 Task: Check the average views per listing of tile in the last 3 years.
Action: Mouse moved to (910, 204)
Screenshot: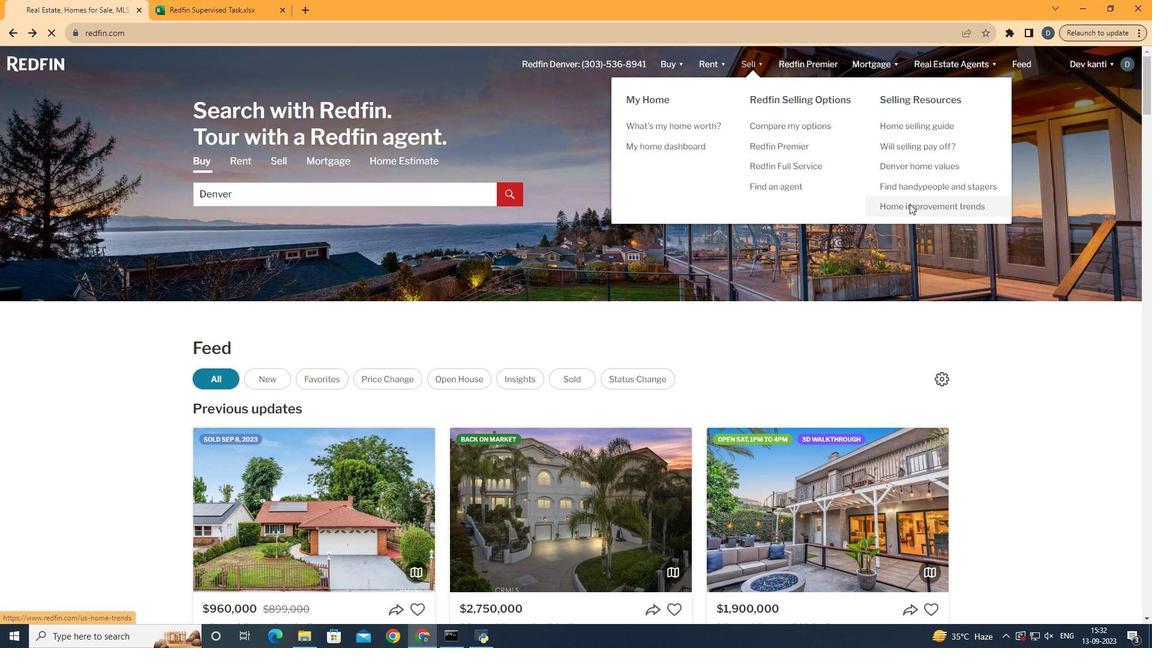 
Action: Mouse pressed left at (910, 204)
Screenshot: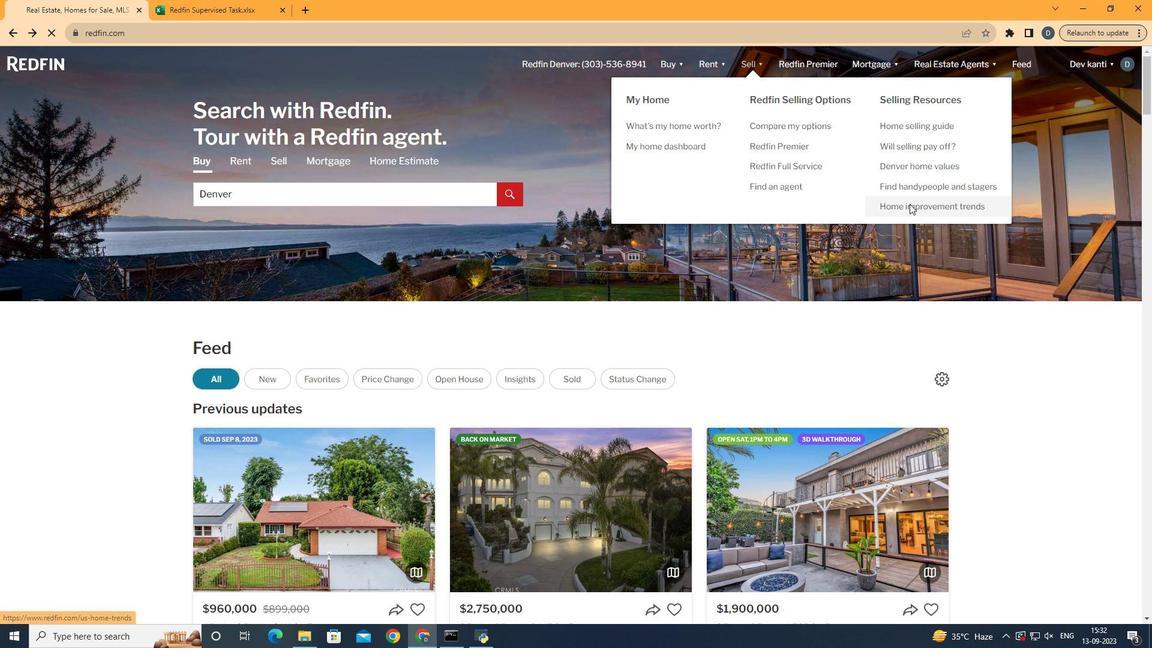
Action: Mouse moved to (283, 230)
Screenshot: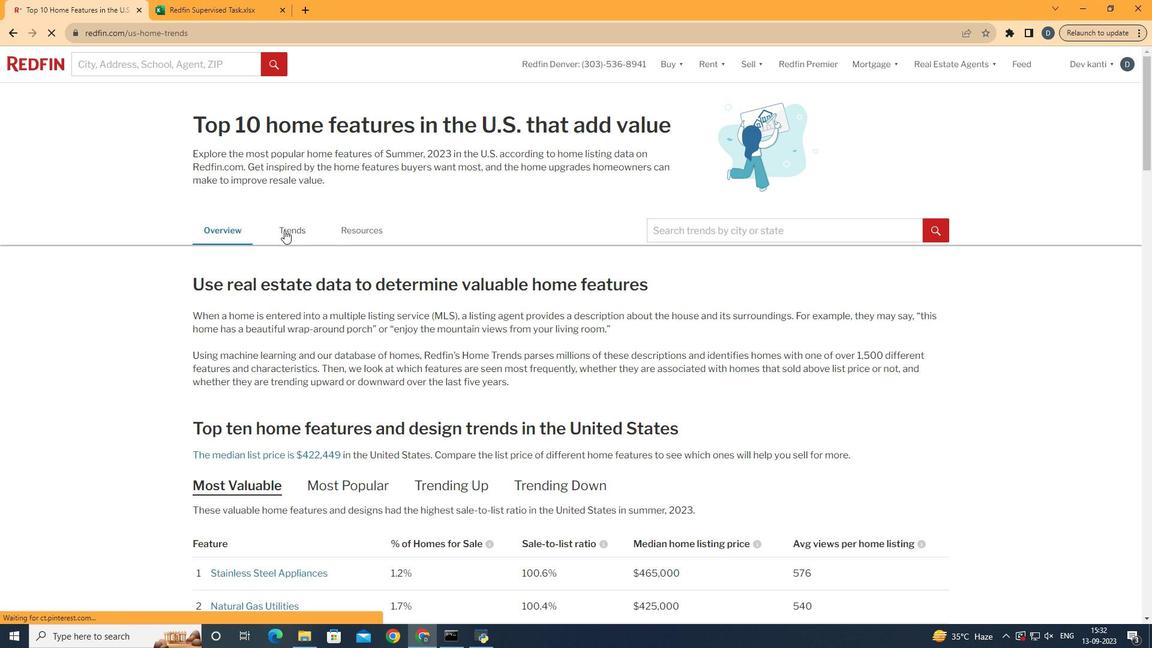 
Action: Mouse pressed left at (283, 230)
Screenshot: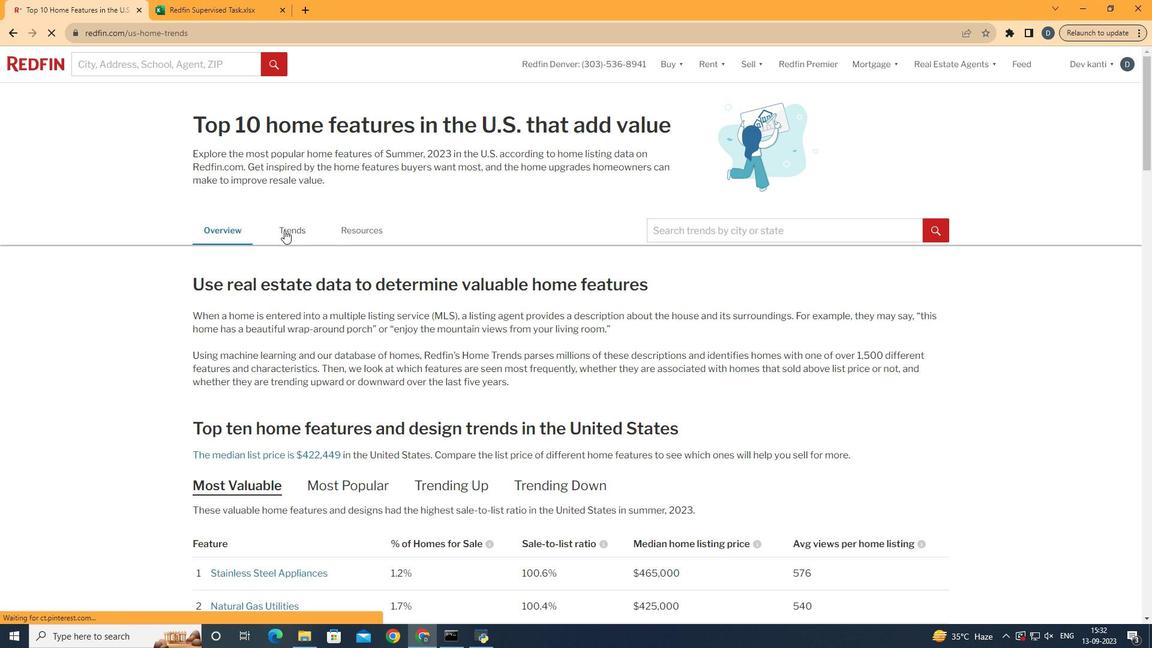
Action: Mouse moved to (657, 237)
Screenshot: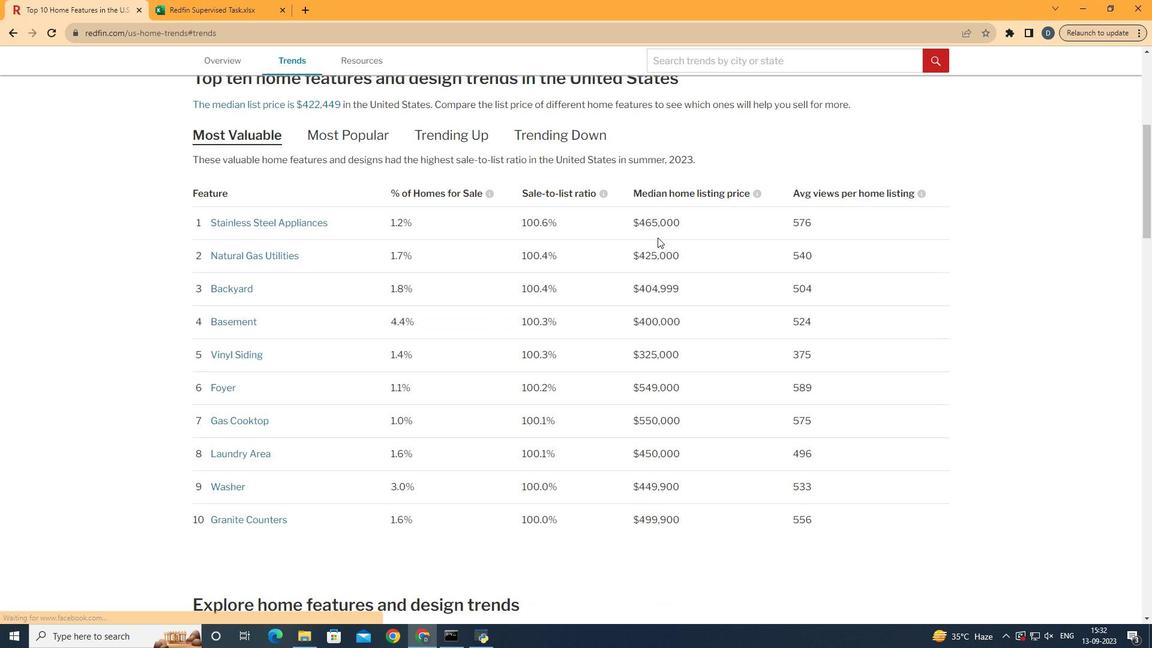 
Action: Mouse scrolled (657, 237) with delta (0, 0)
Screenshot: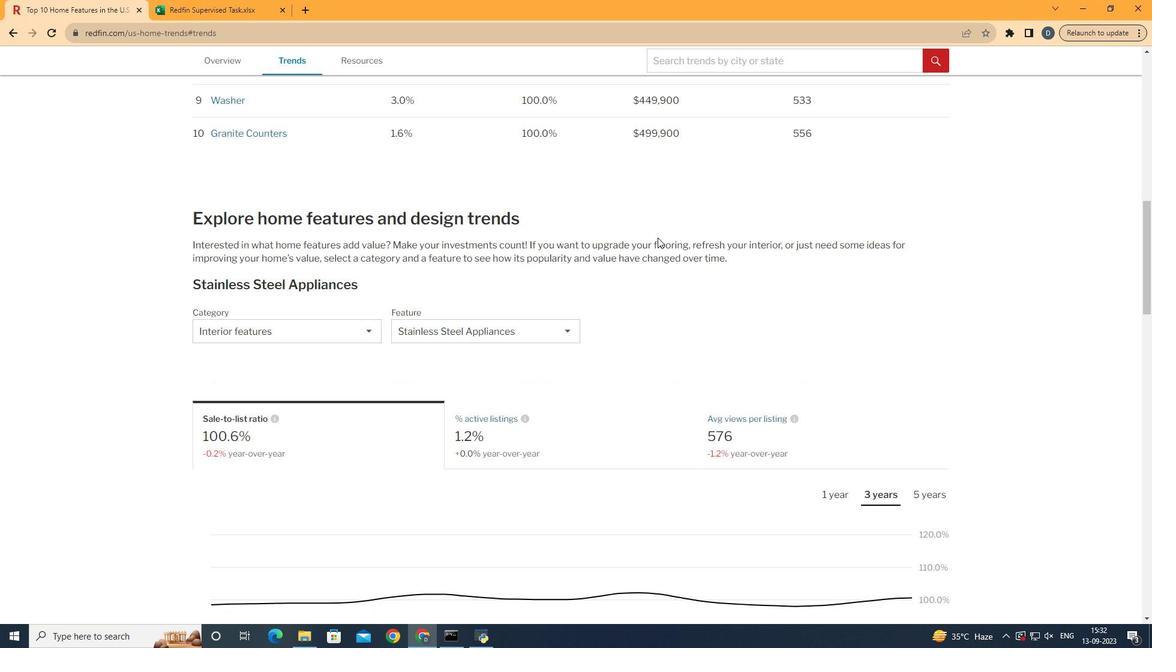 
Action: Mouse scrolled (657, 237) with delta (0, 0)
Screenshot: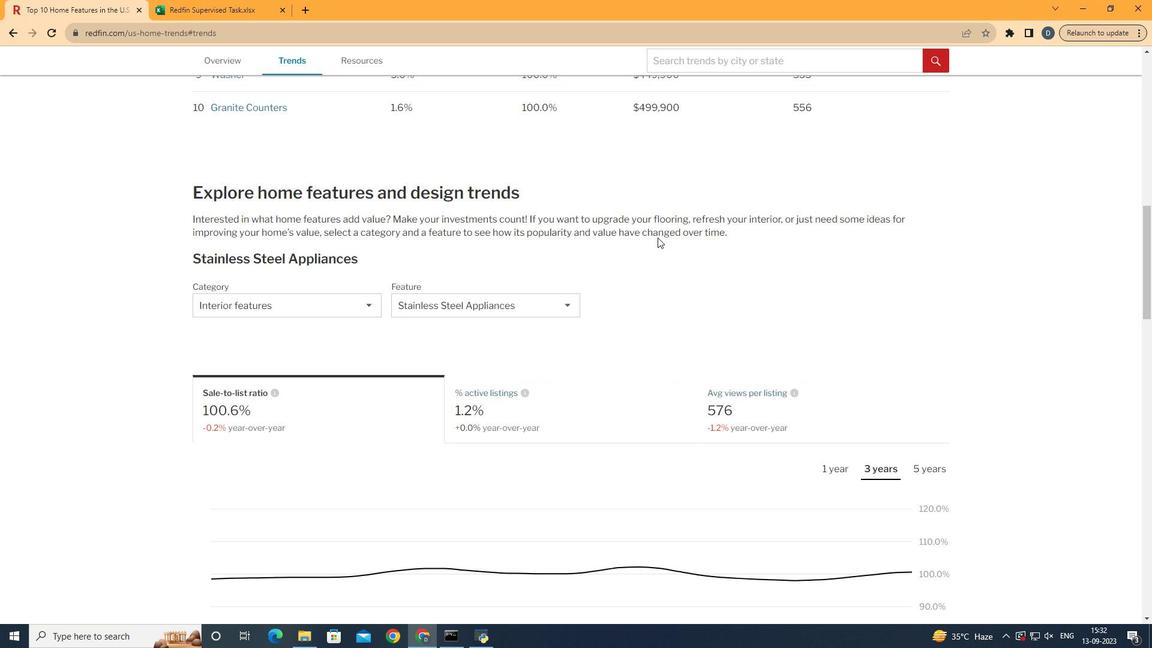 
Action: Mouse scrolled (657, 237) with delta (0, 0)
Screenshot: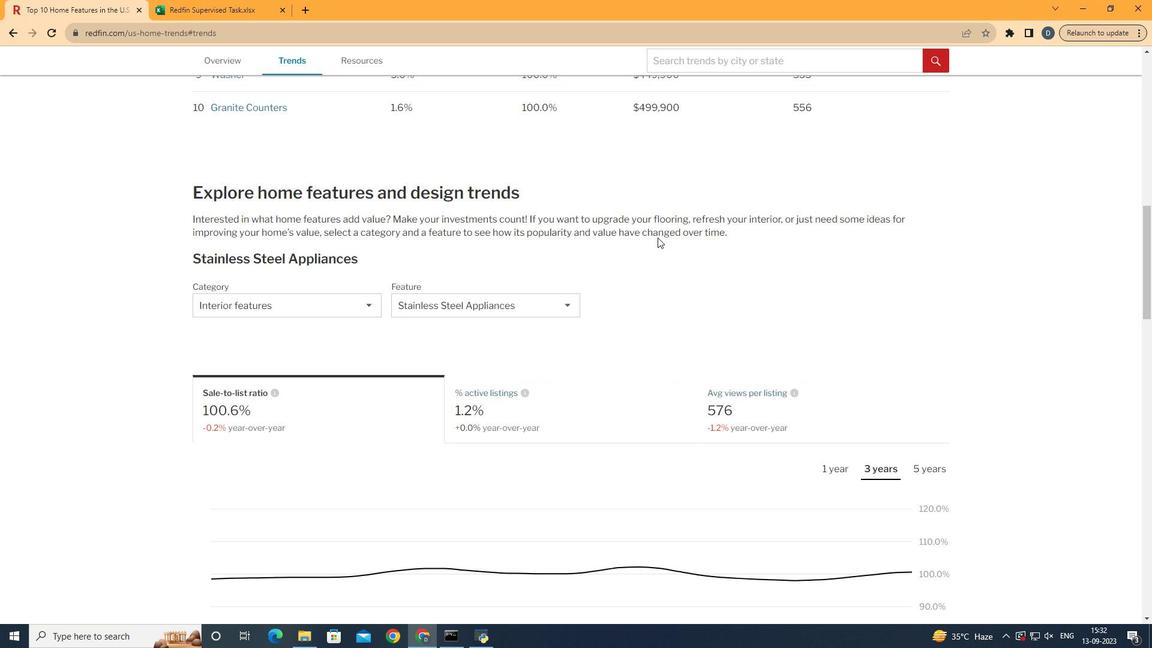 
Action: Mouse scrolled (657, 237) with delta (0, 0)
Screenshot: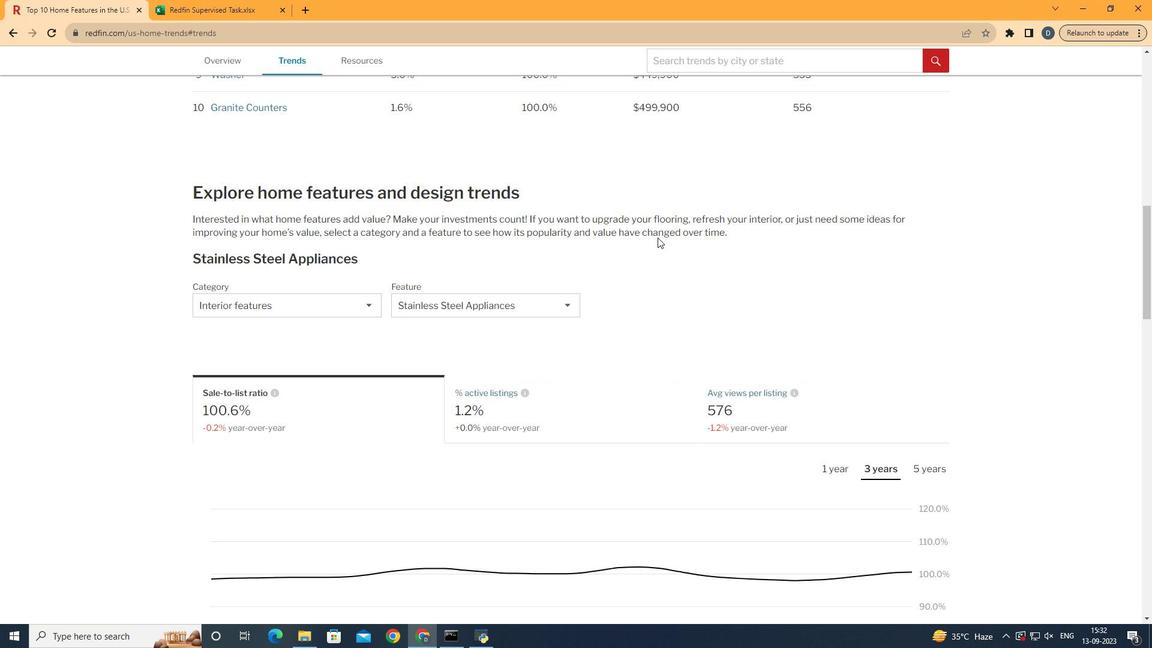 
Action: Mouse scrolled (657, 237) with delta (0, 0)
Screenshot: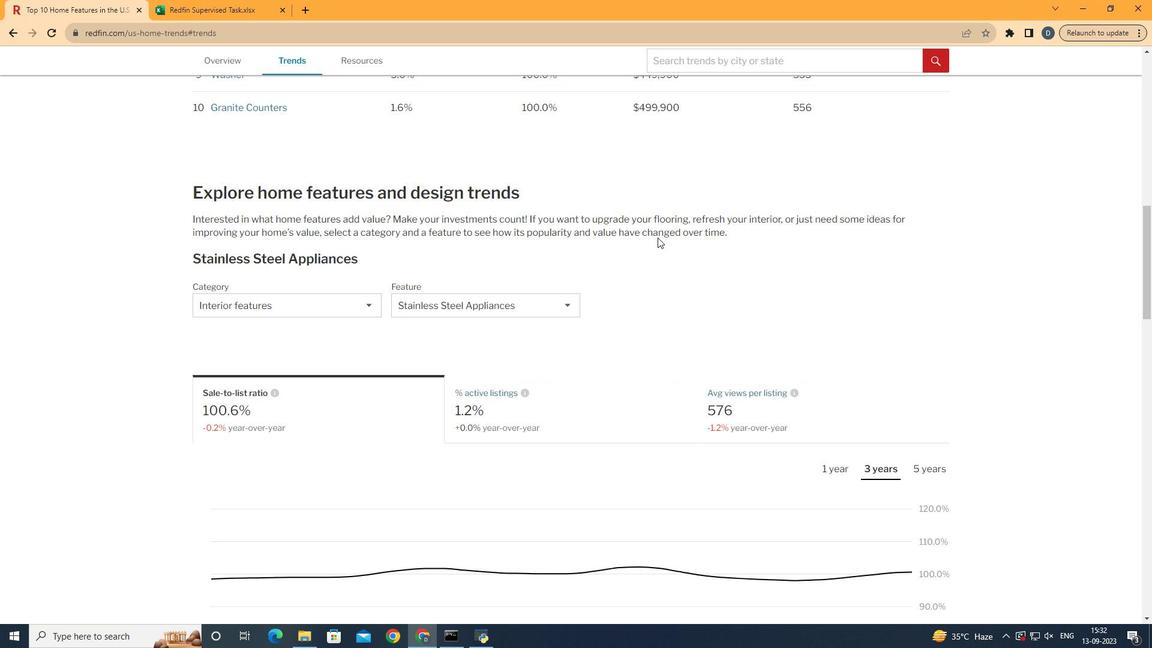 
Action: Mouse scrolled (657, 237) with delta (0, 0)
Screenshot: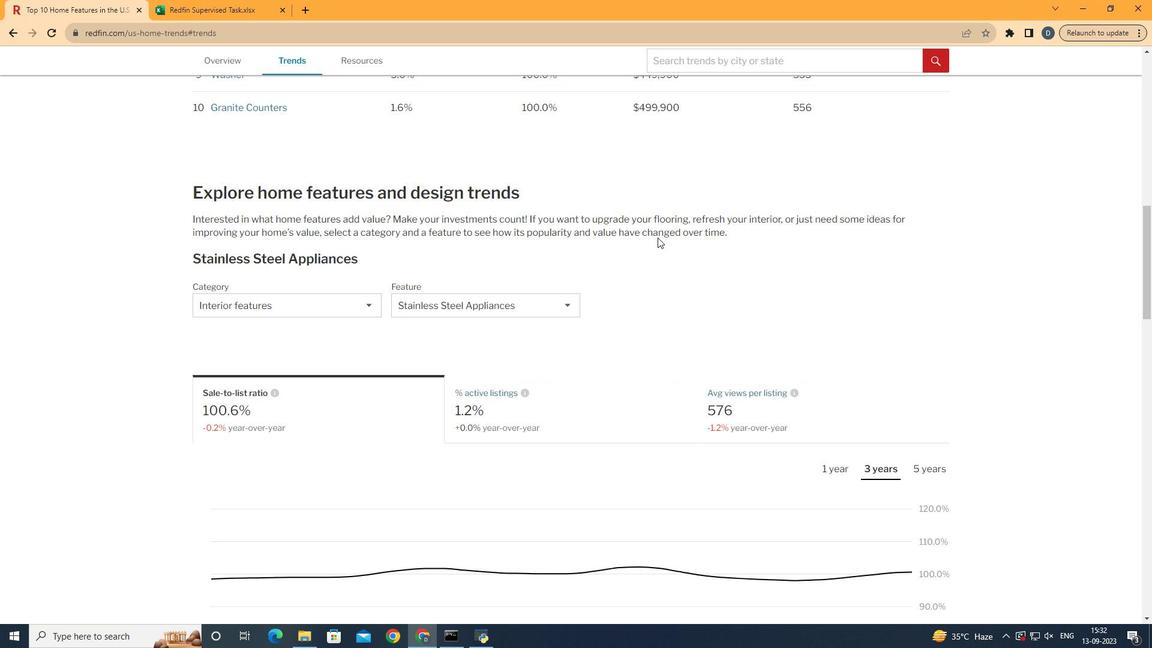 
Action: Mouse scrolled (657, 237) with delta (0, 0)
Screenshot: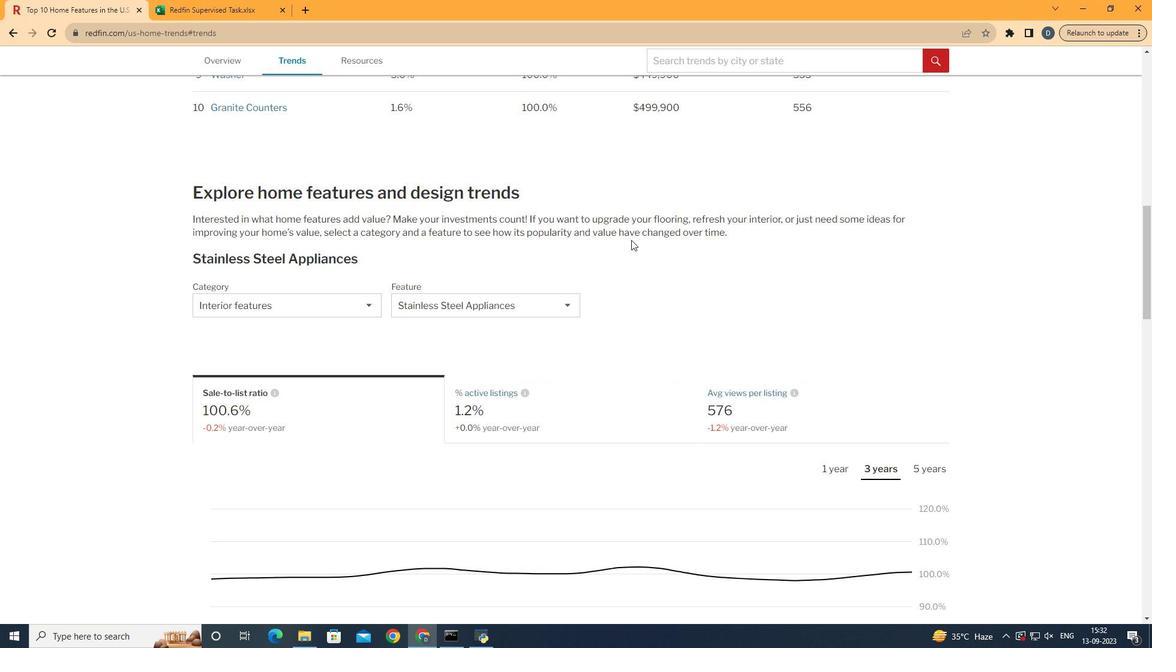 
Action: Mouse moved to (313, 301)
Screenshot: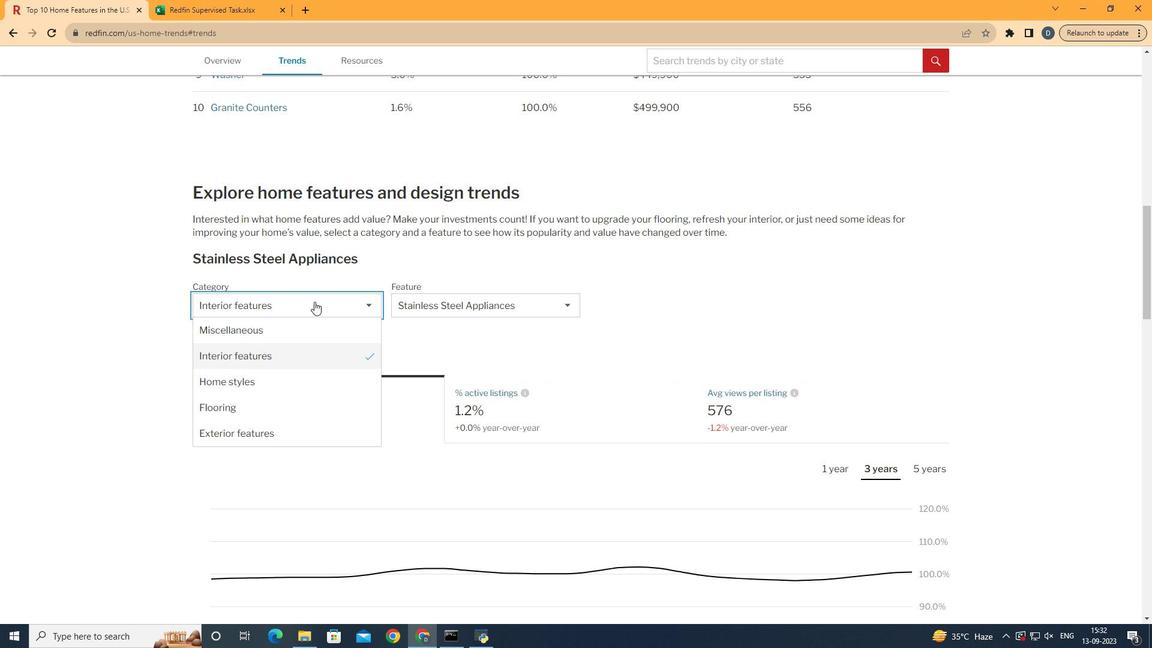 
Action: Mouse pressed left at (313, 301)
Screenshot: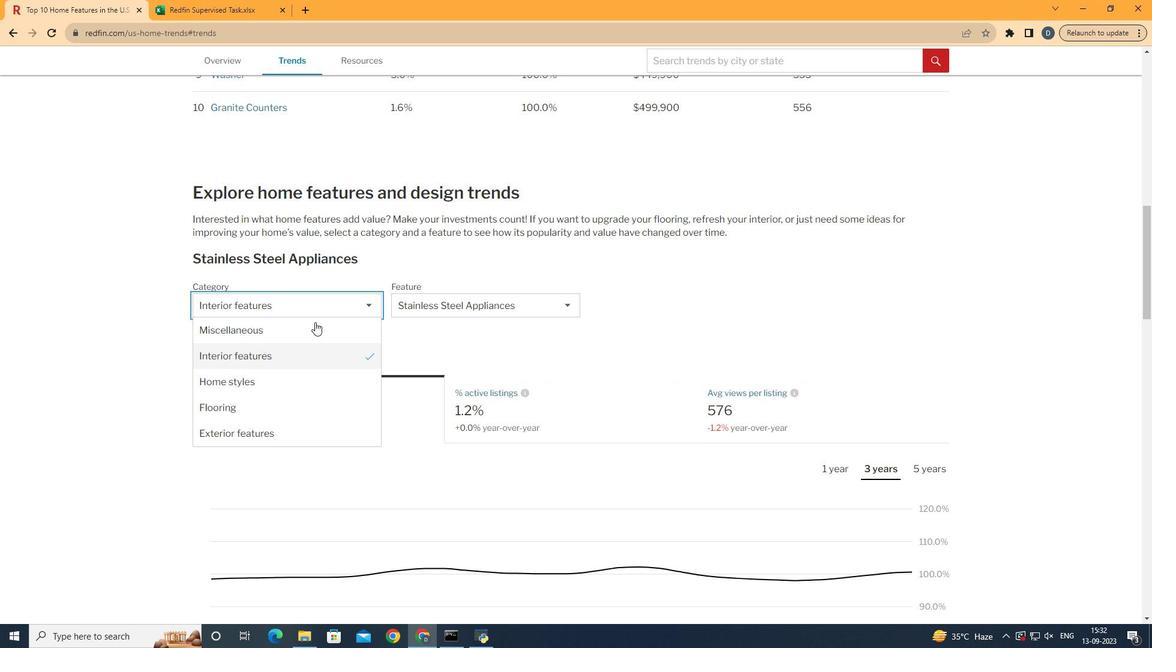 
Action: Mouse moved to (325, 358)
Screenshot: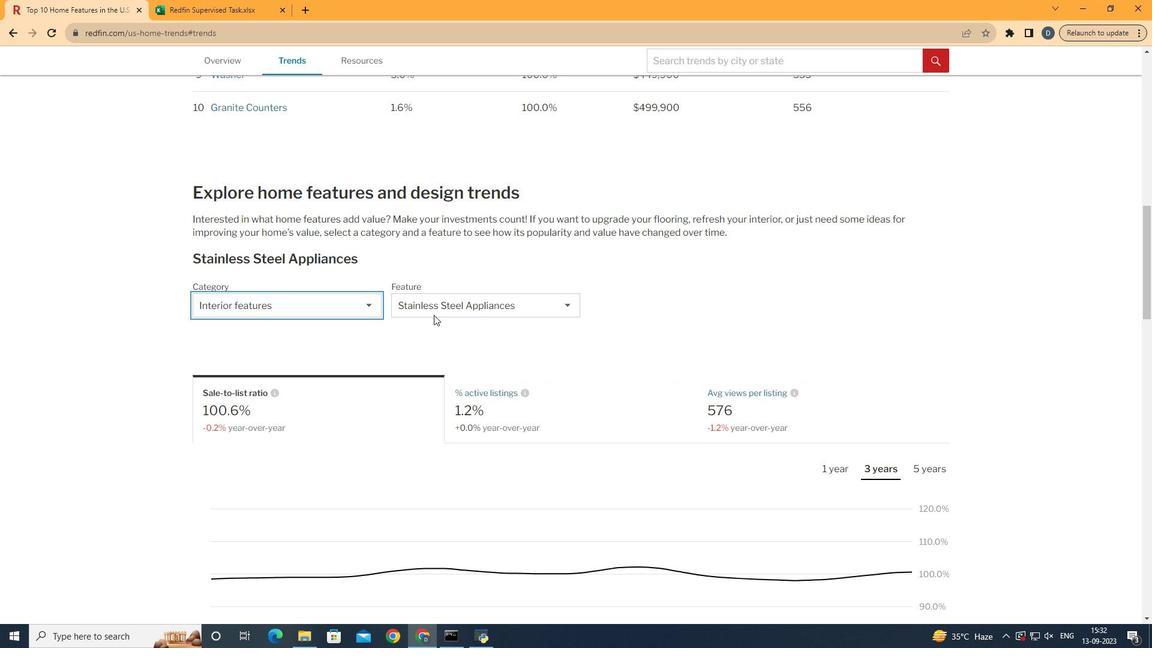 
Action: Mouse pressed left at (325, 358)
Screenshot: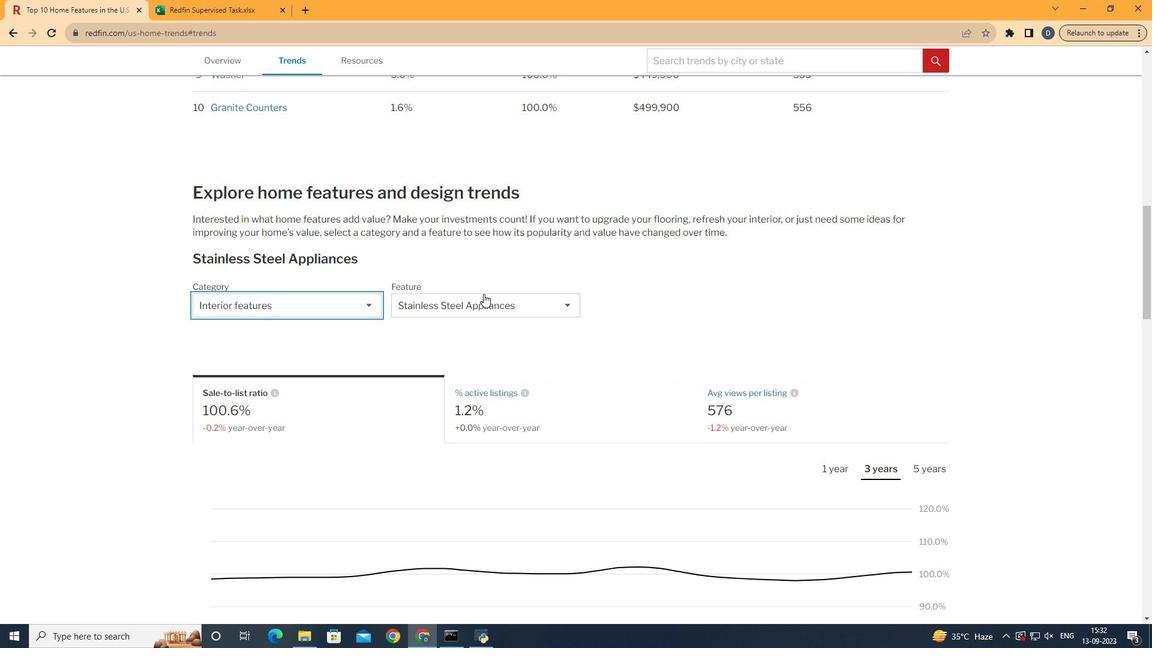 
Action: Mouse moved to (493, 291)
Screenshot: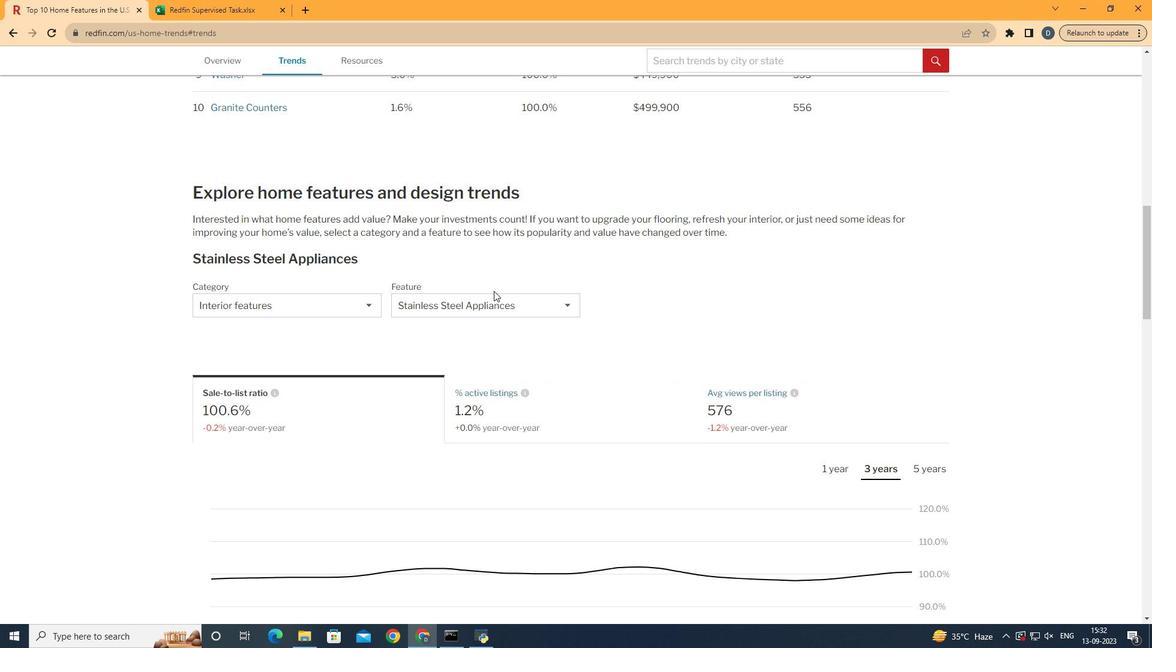 
Action: Mouse pressed left at (493, 291)
Screenshot: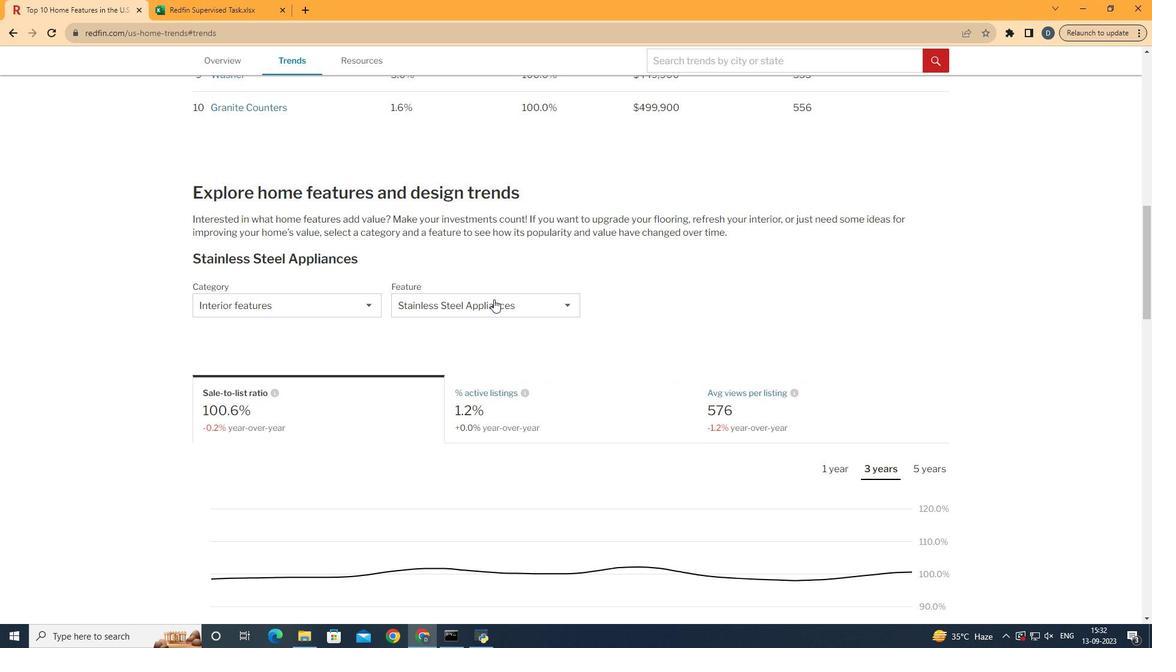 
Action: Mouse moved to (494, 300)
Screenshot: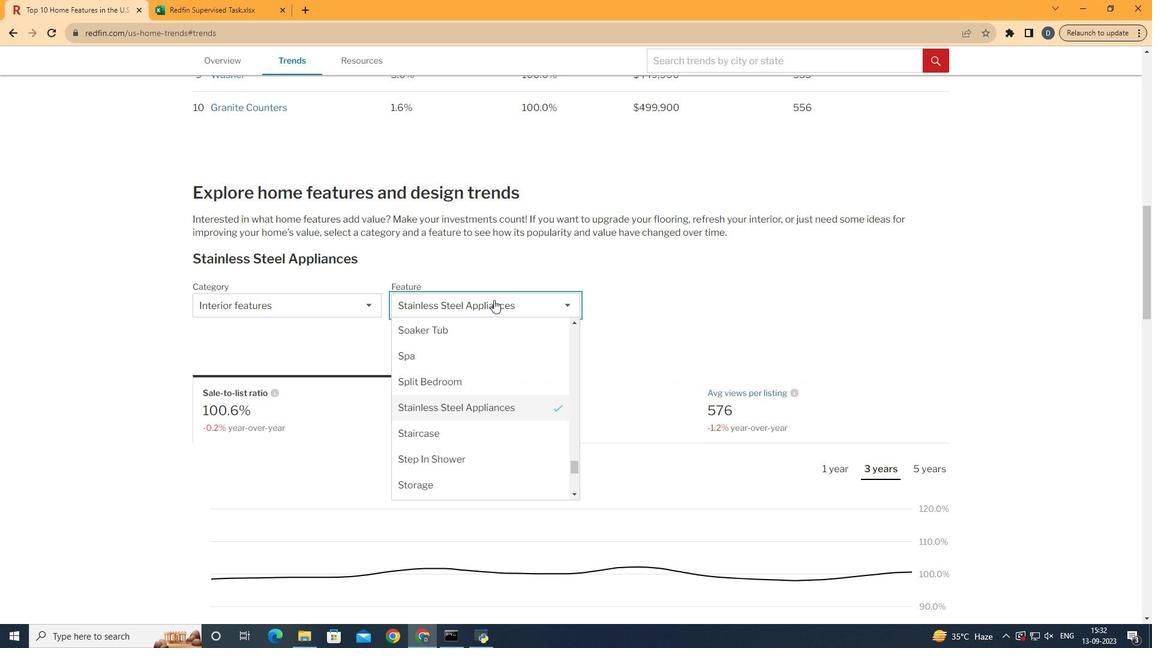 
Action: Mouse pressed left at (494, 300)
Screenshot: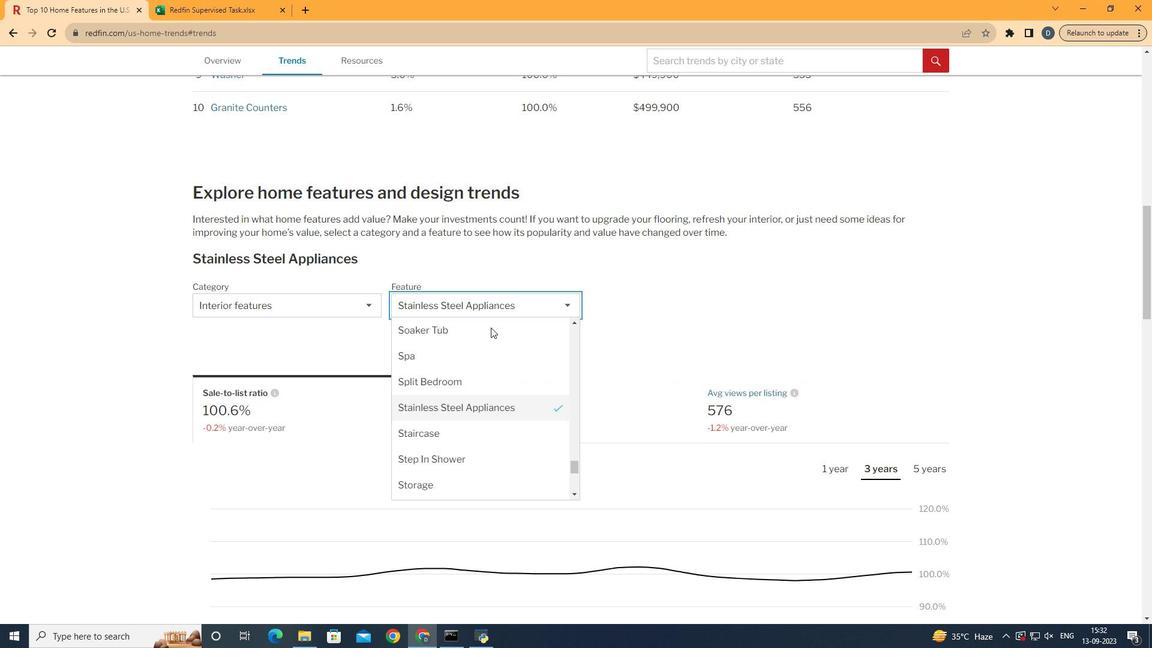 
Action: Mouse moved to (491, 444)
Screenshot: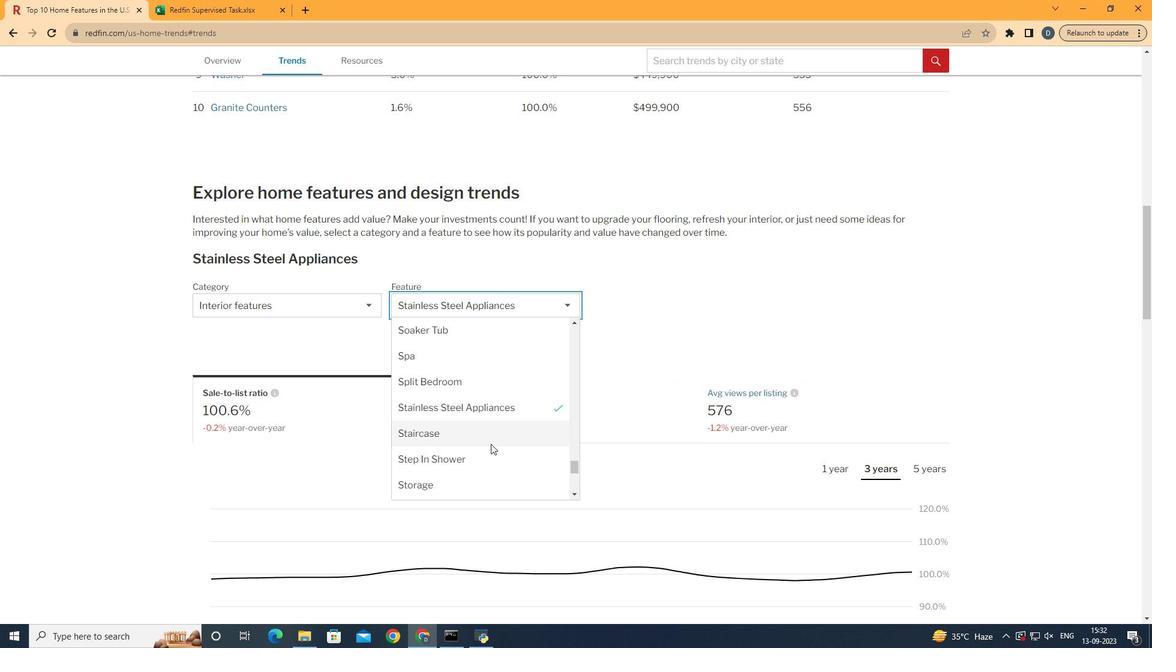 
Action: Mouse scrolled (491, 443) with delta (0, 0)
Screenshot: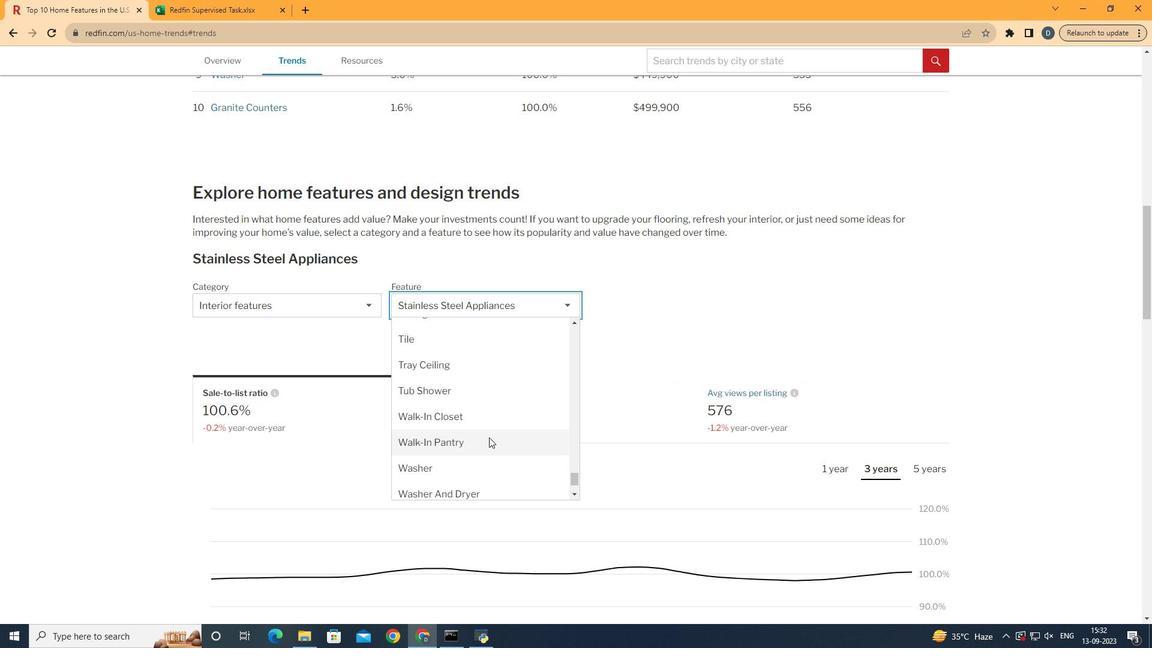 
Action: Mouse scrolled (491, 443) with delta (0, 0)
Screenshot: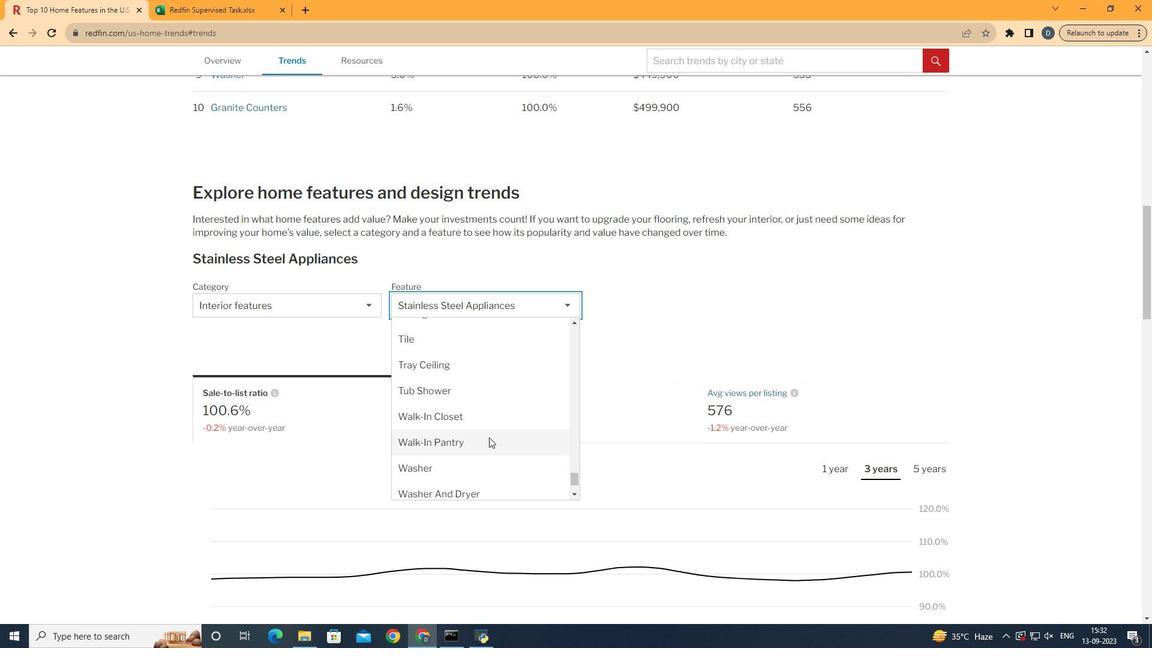 
Action: Mouse moved to (490, 443)
Screenshot: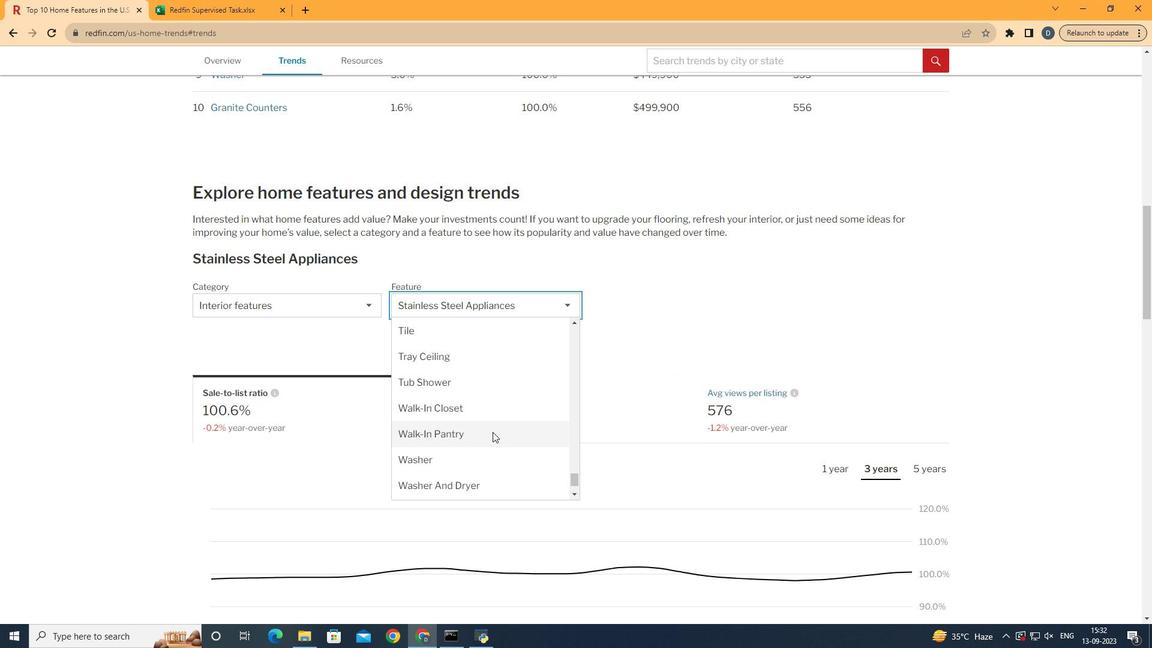 
Action: Mouse scrolled (490, 443) with delta (0, 0)
Screenshot: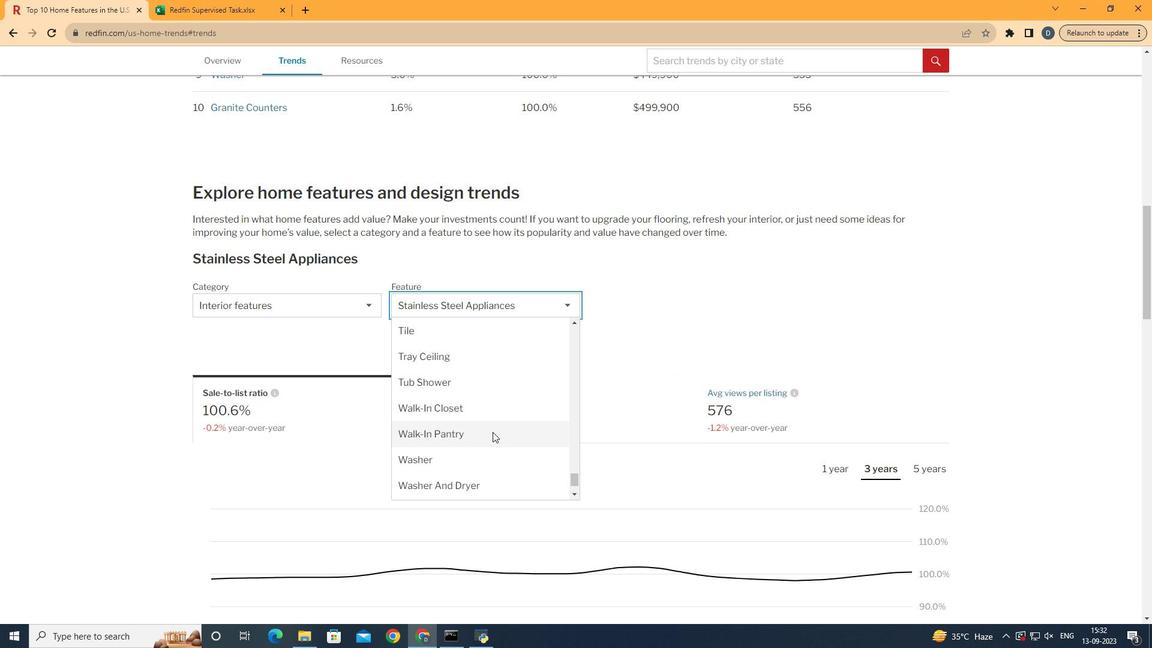 
Action: Mouse moved to (530, 322)
Screenshot: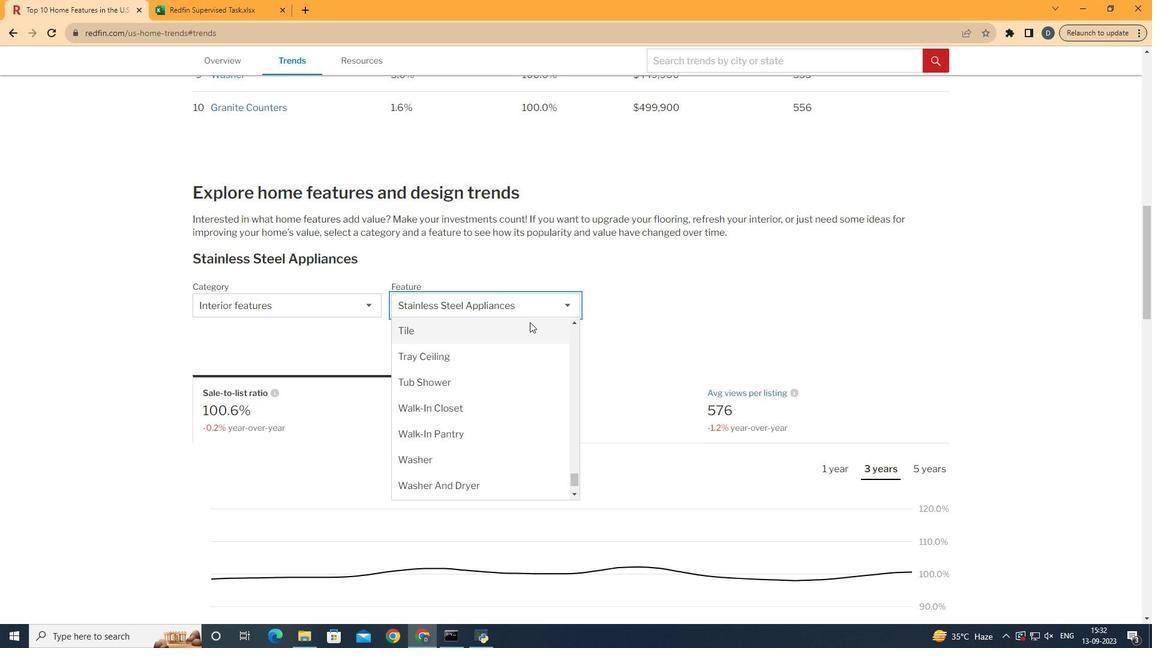 
Action: Mouse pressed left at (530, 322)
Screenshot: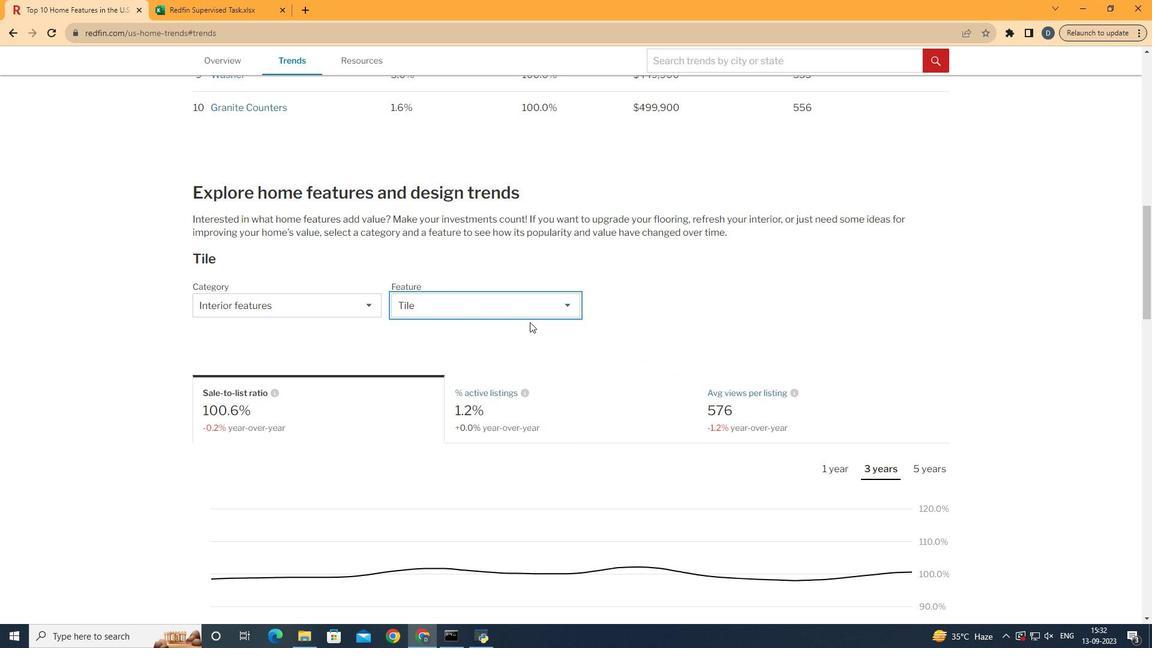 
Action: Mouse moved to (811, 399)
Screenshot: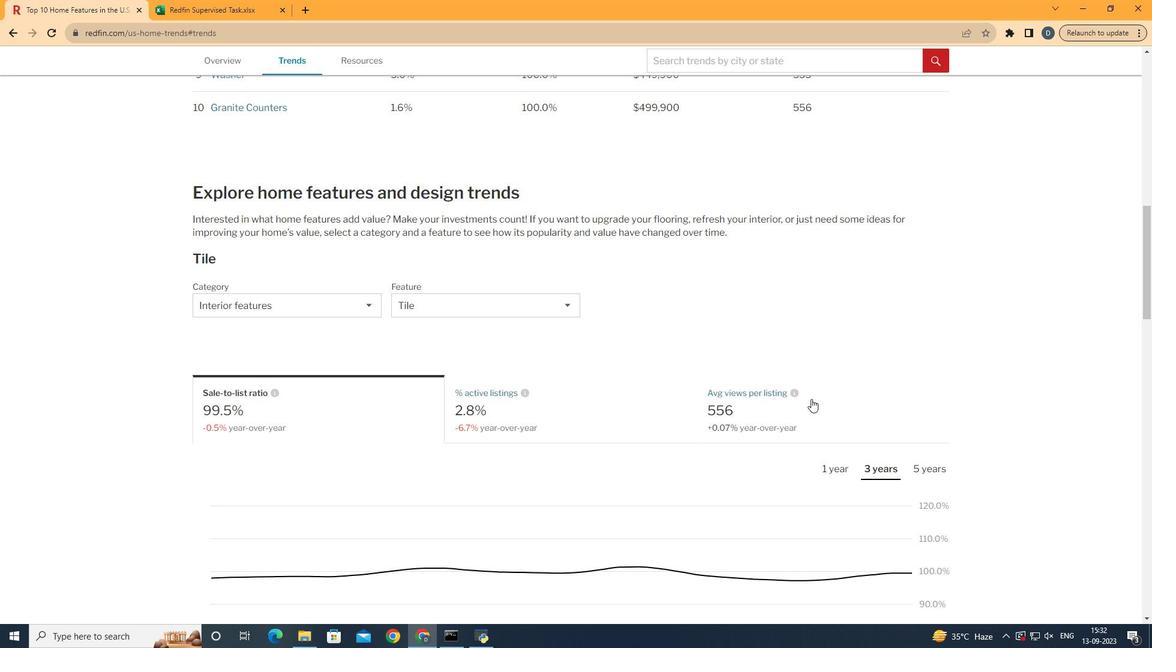 
Action: Mouse pressed left at (811, 399)
Screenshot: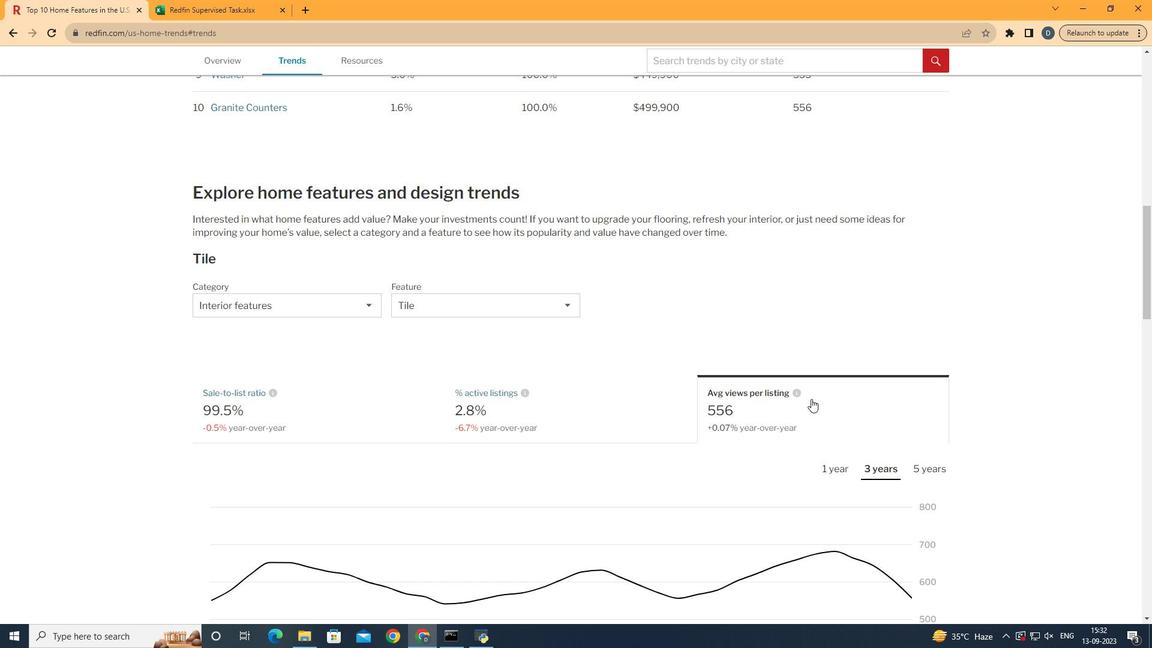 
Action: Mouse moved to (827, 384)
Screenshot: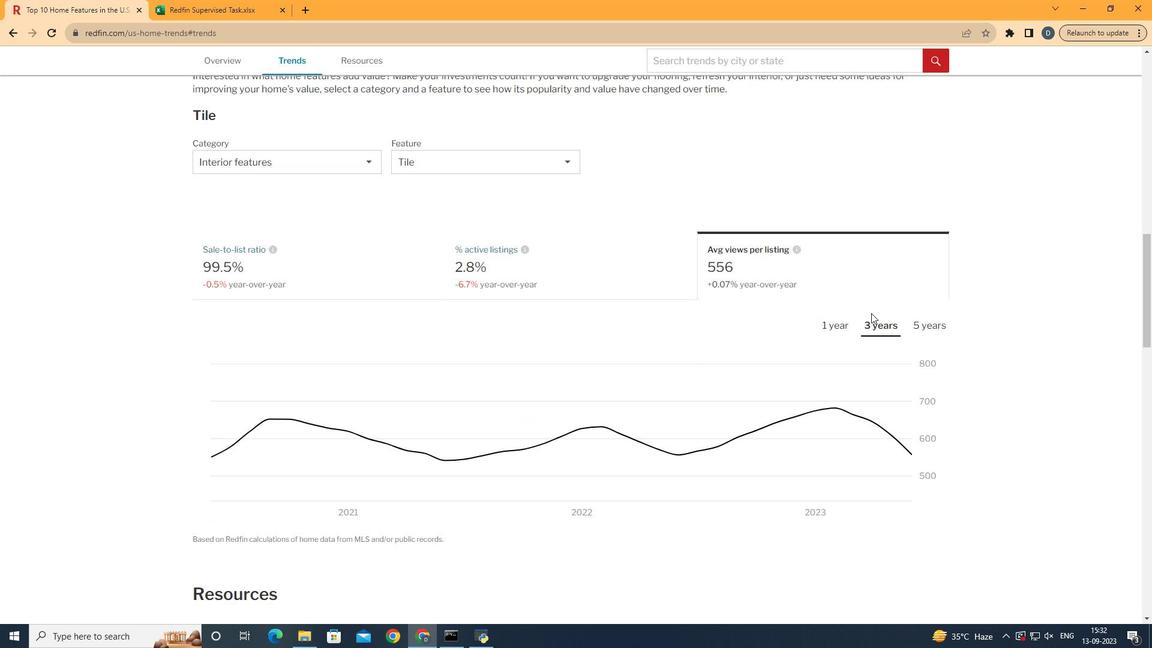 
Action: Mouse scrolled (827, 383) with delta (0, 0)
Screenshot: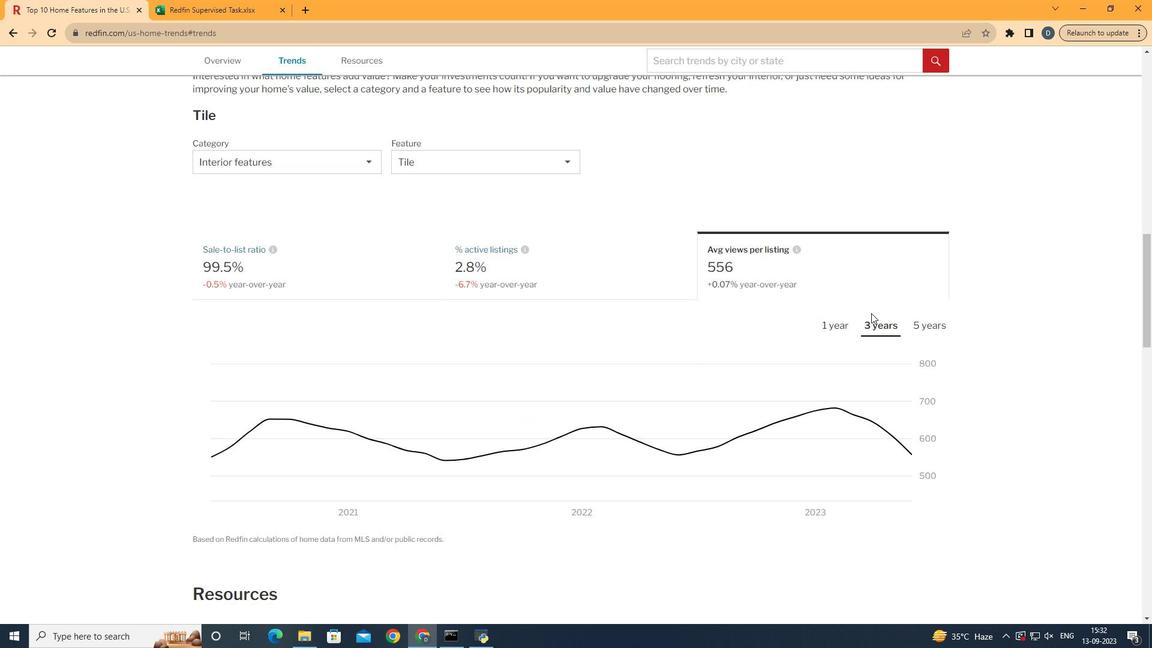 
Action: Mouse scrolled (827, 383) with delta (0, 0)
Screenshot: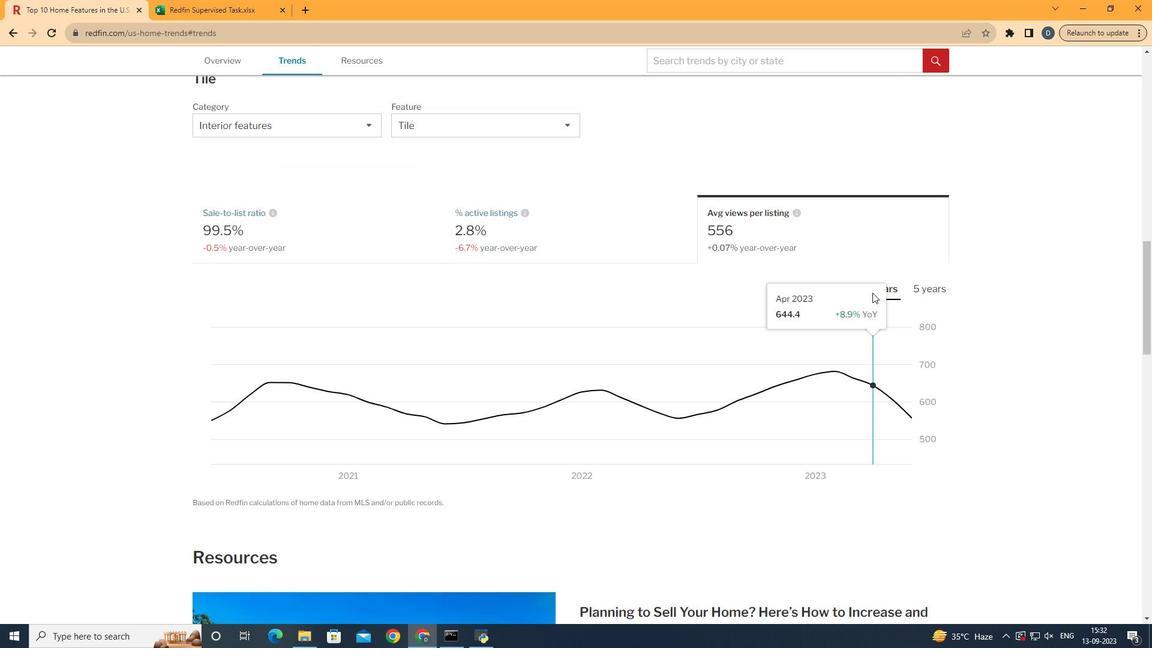 
Action: Mouse moved to (830, 377)
Screenshot: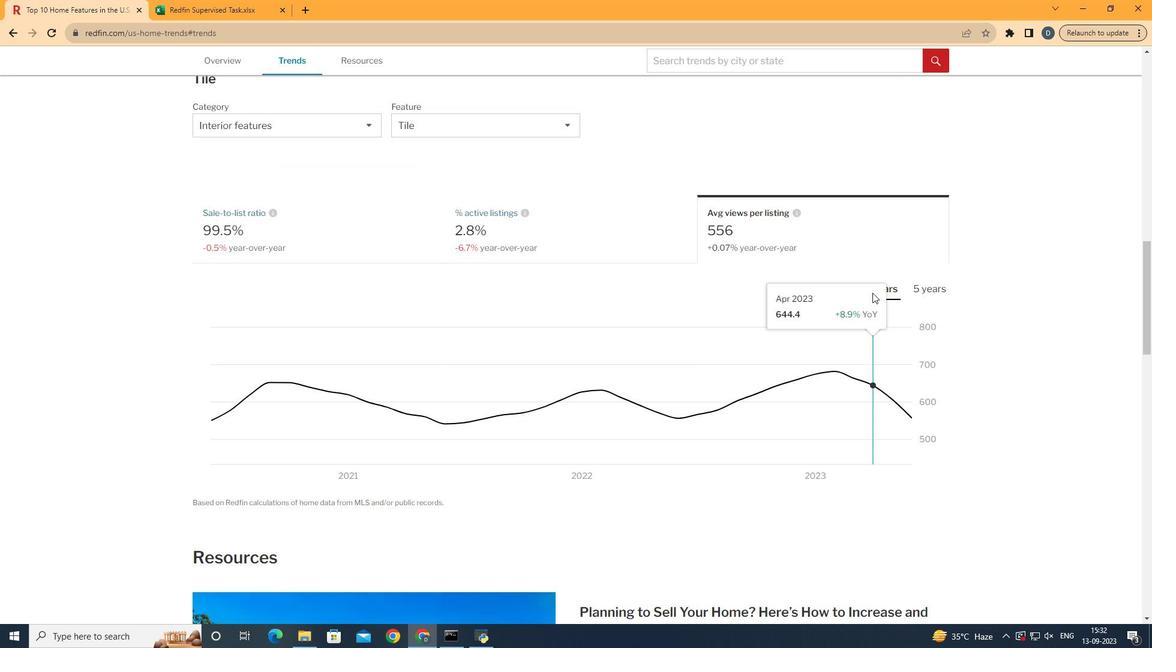 
Action: Mouse scrolled (830, 376) with delta (0, 0)
Screenshot: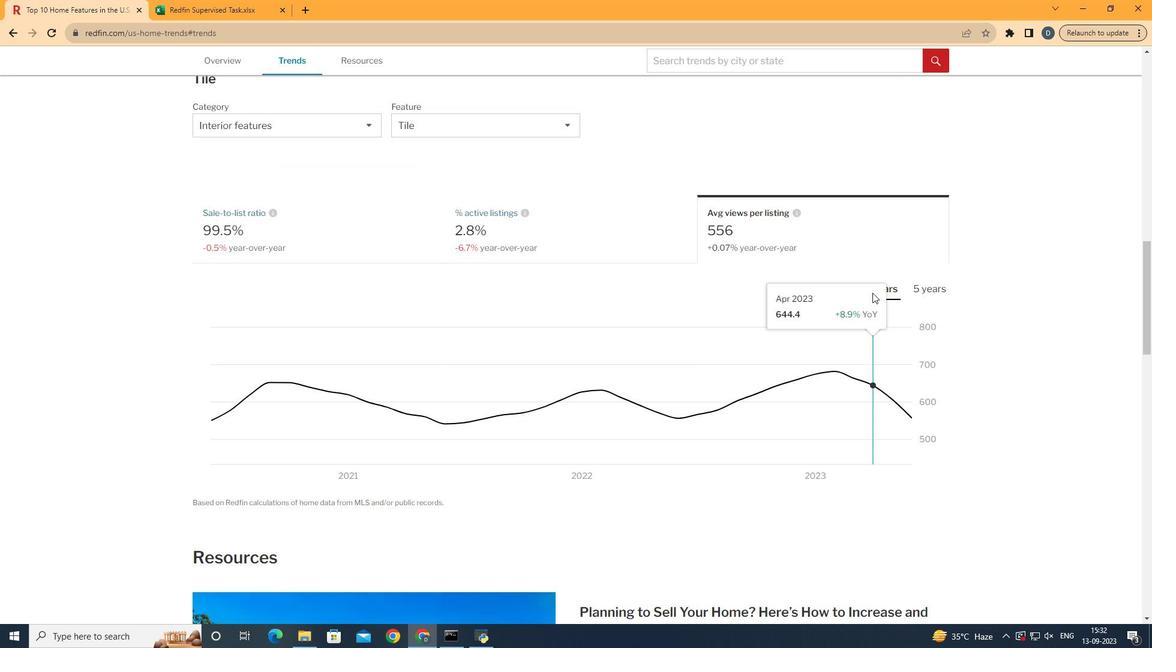 
Action: Mouse moved to (889, 286)
Screenshot: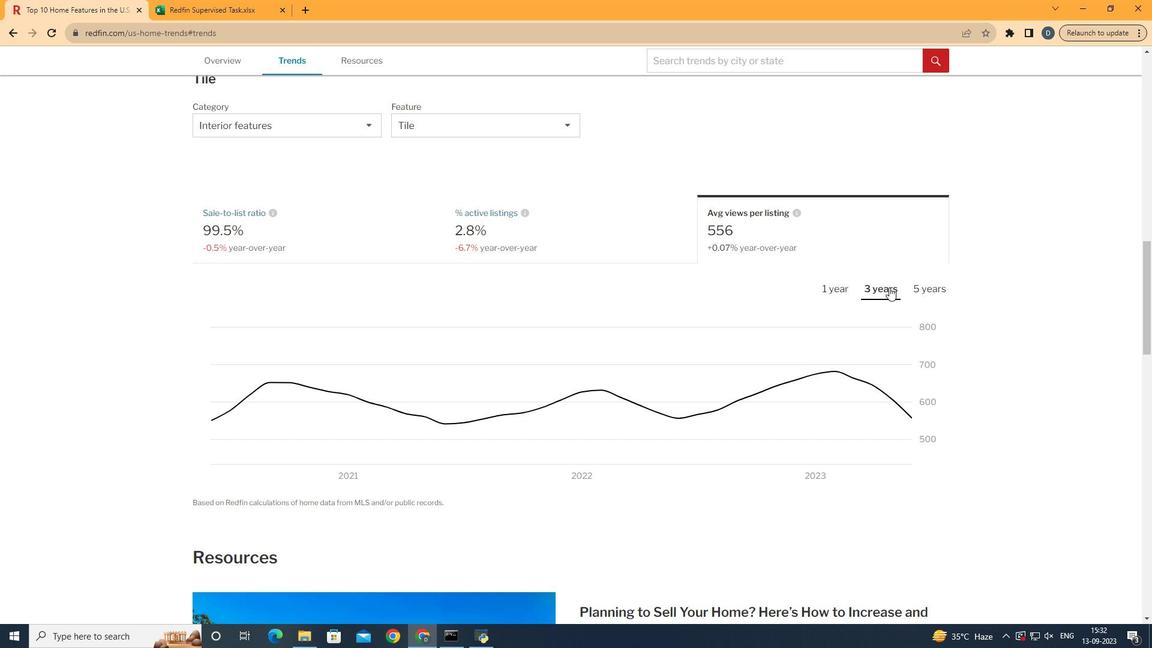 
Action: Mouse pressed left at (889, 286)
Screenshot: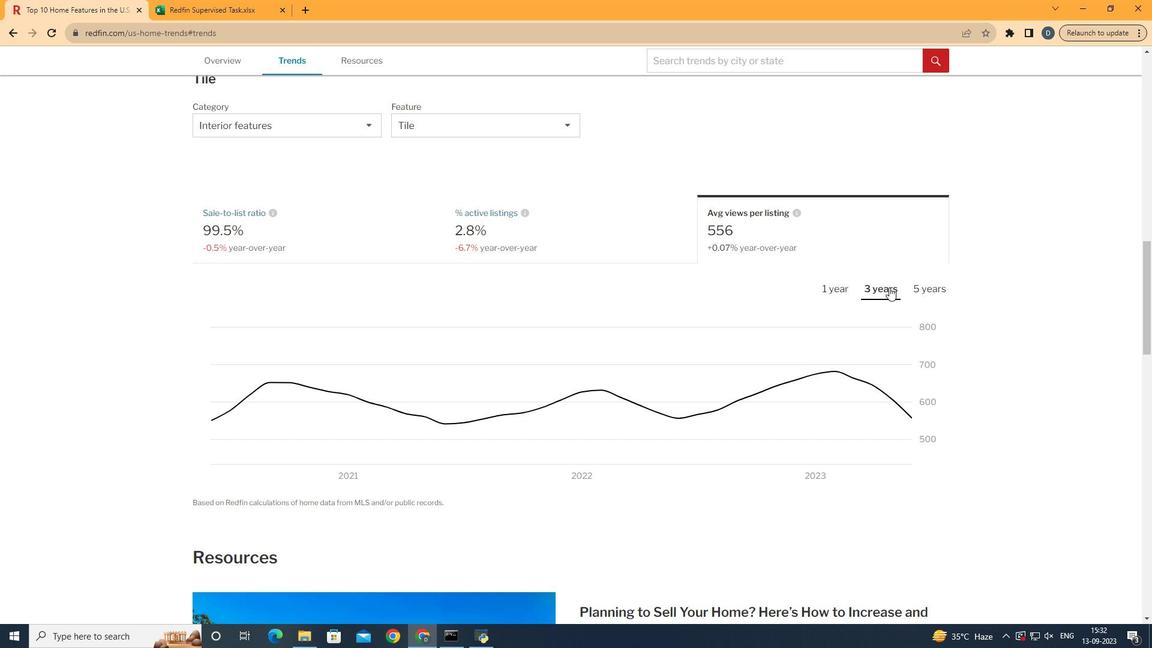 
Action: Mouse moved to (889, 287)
Screenshot: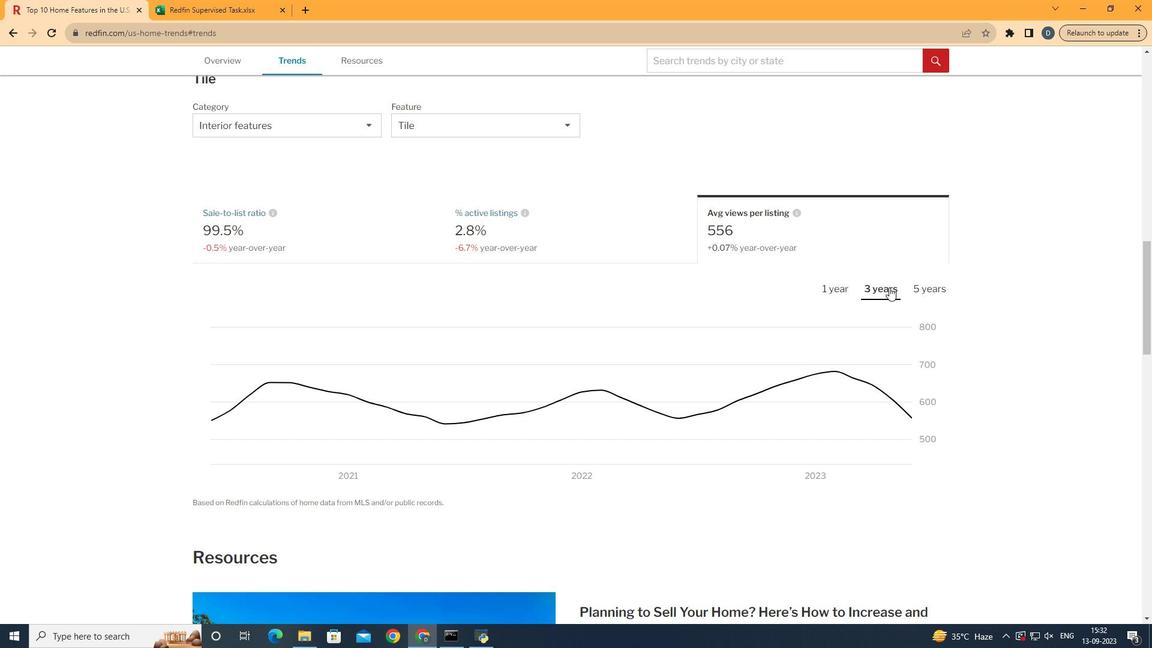 
